 Task: Add Member Faheem Ahmad to Card Card0002 in Board Board0001 in Development in Trello
Action: Mouse moved to (522, 67)
Screenshot: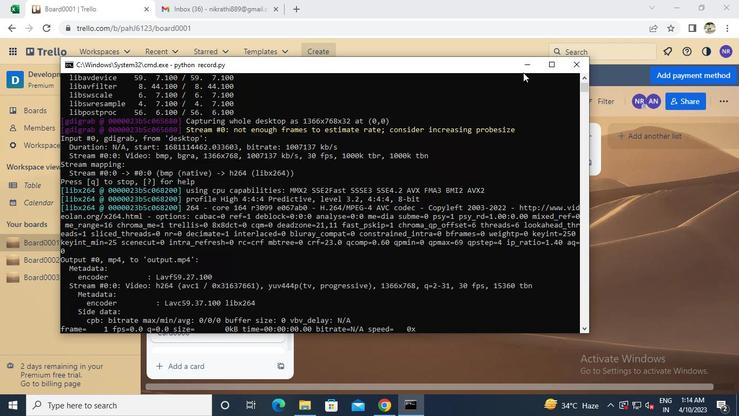 
Action: Mouse pressed left at (522, 67)
Screenshot: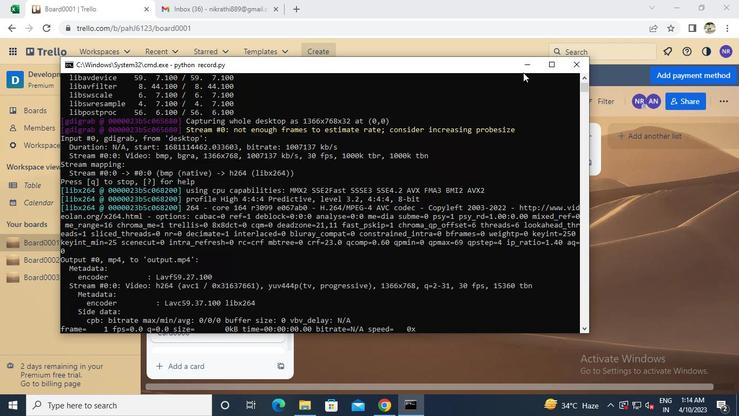 
Action: Mouse moved to (218, 213)
Screenshot: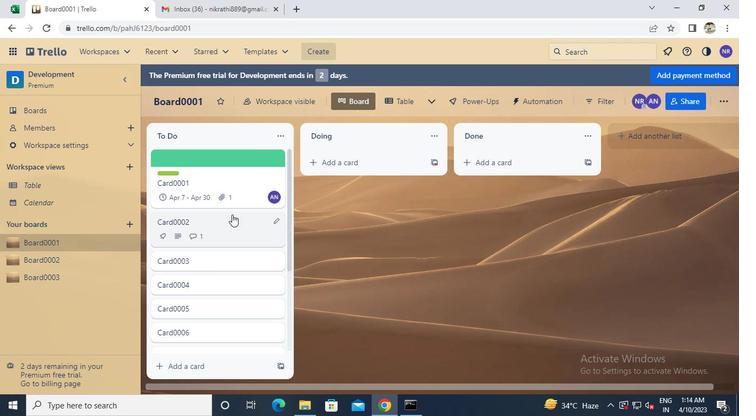 
Action: Mouse pressed left at (218, 213)
Screenshot: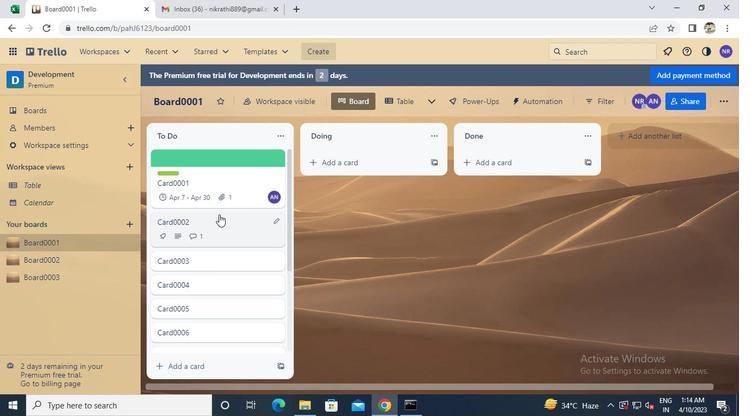 
Action: Mouse moved to (489, 168)
Screenshot: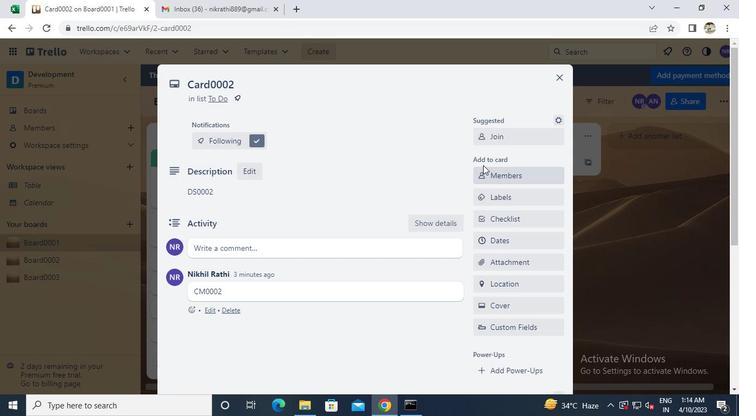 
Action: Mouse pressed left at (489, 168)
Screenshot: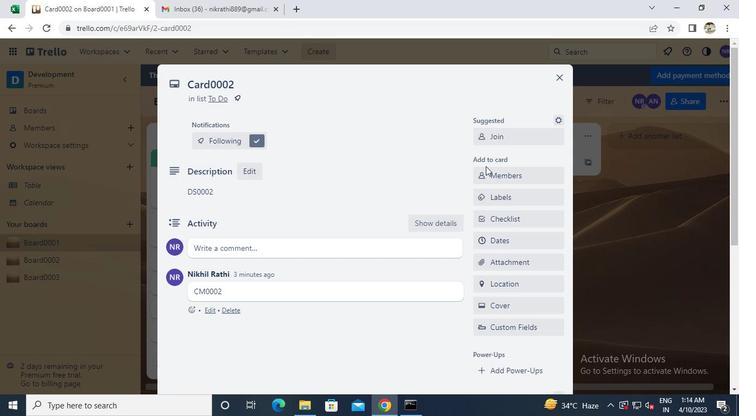 
Action: Keyboard f
Screenshot: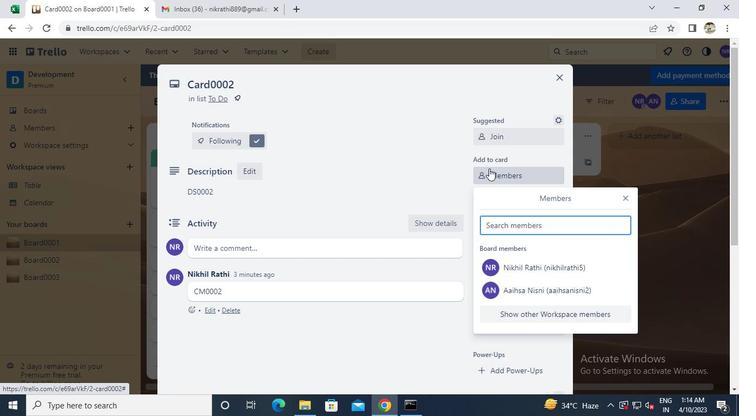 
Action: Keyboard a
Screenshot: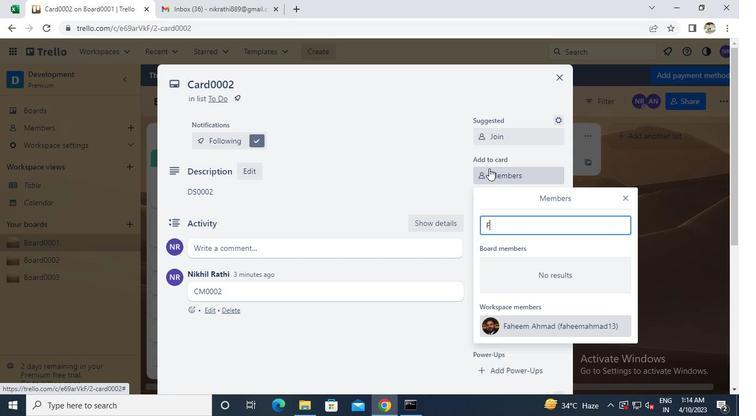 
Action: Mouse moved to (535, 325)
Screenshot: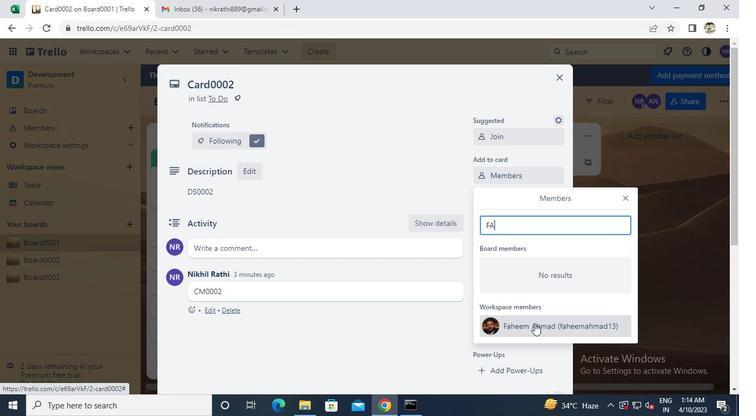 
Action: Mouse pressed left at (535, 325)
Screenshot: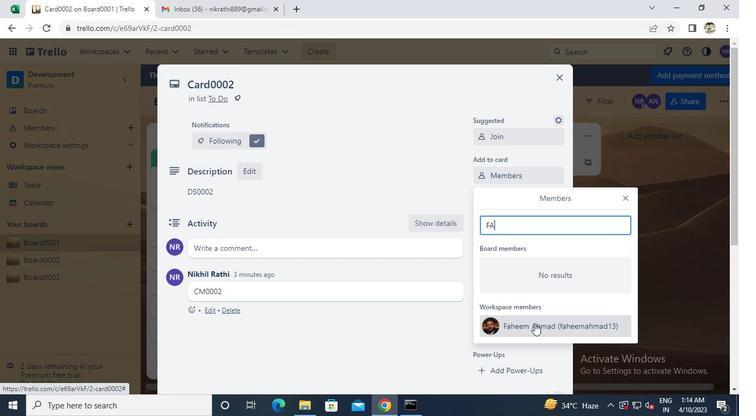 
Action: Mouse moved to (561, 73)
Screenshot: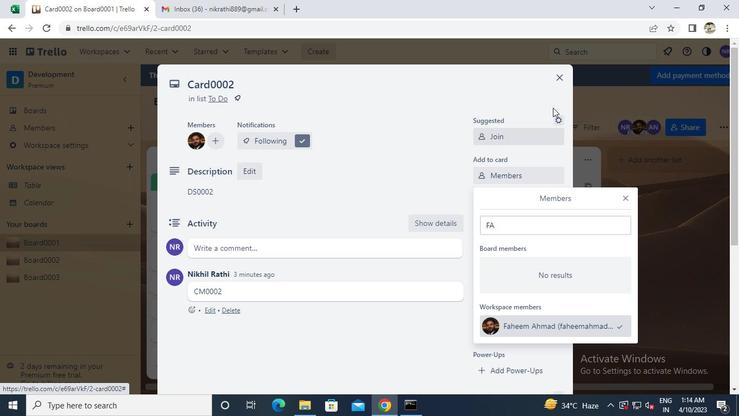 
Action: Mouse pressed left at (561, 73)
Screenshot: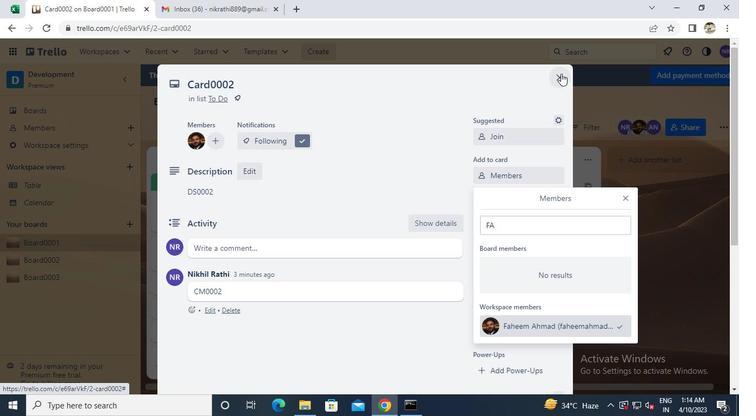 
Action: Mouse moved to (419, 406)
Screenshot: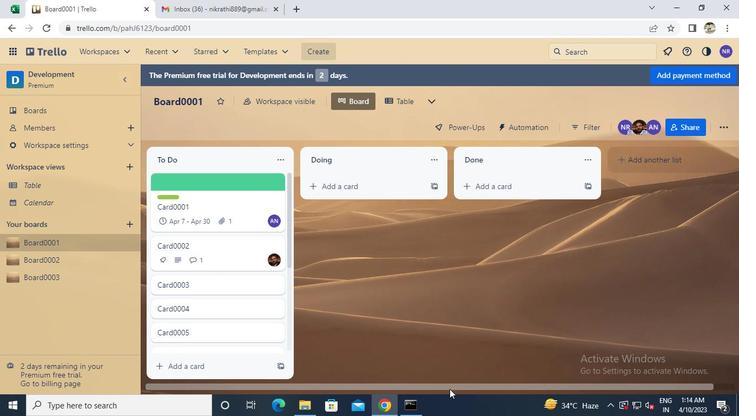 
Action: Mouse pressed left at (419, 406)
Screenshot: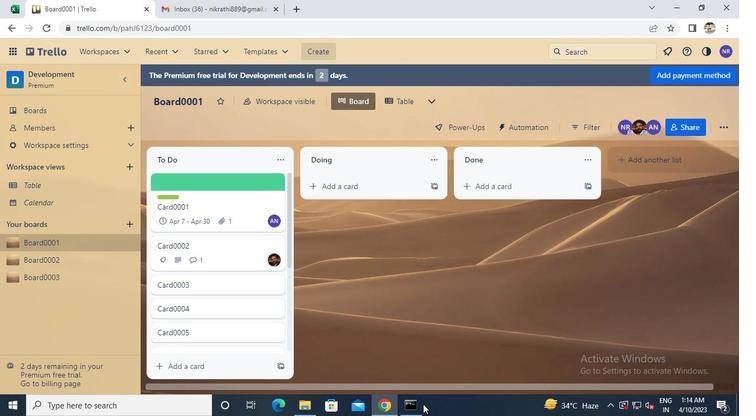 
Action: Mouse moved to (575, 66)
Screenshot: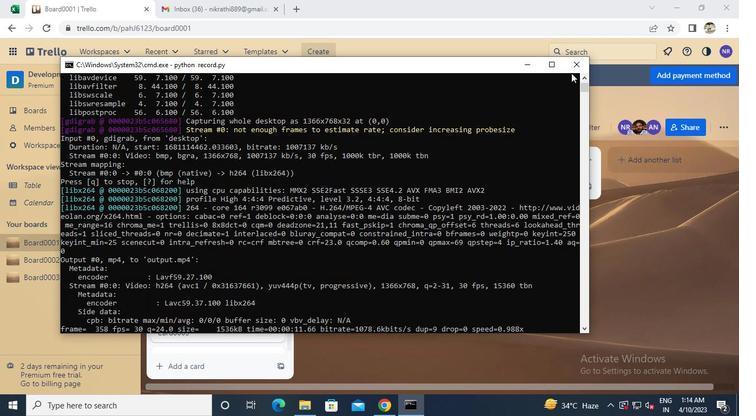
Action: Mouse pressed left at (575, 66)
Screenshot: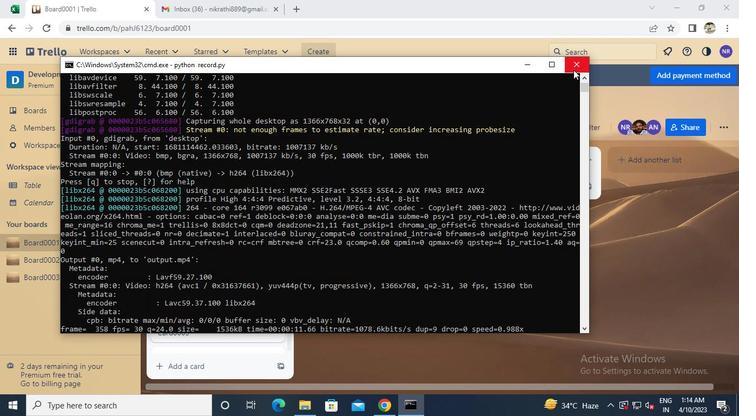 
